 Task: Add a condition where "Priority Is not Urgent" in new tickets in your groups.
Action: Mouse moved to (114, 461)
Screenshot: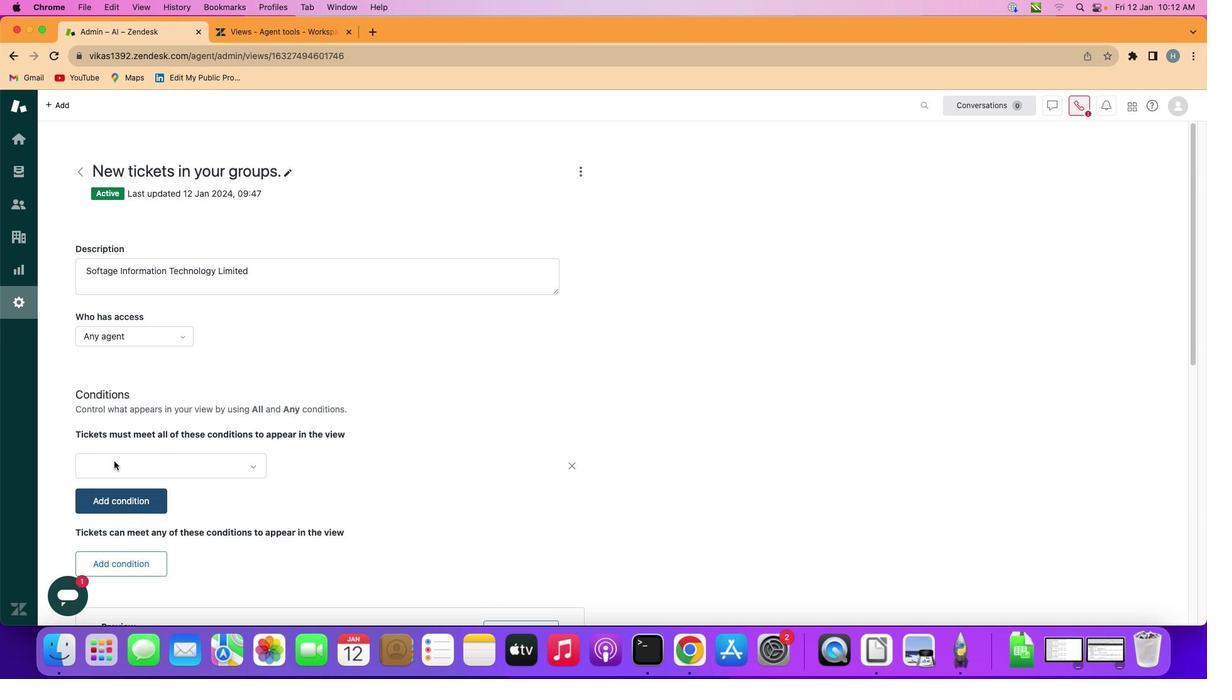
Action: Mouse pressed left at (114, 461)
Screenshot: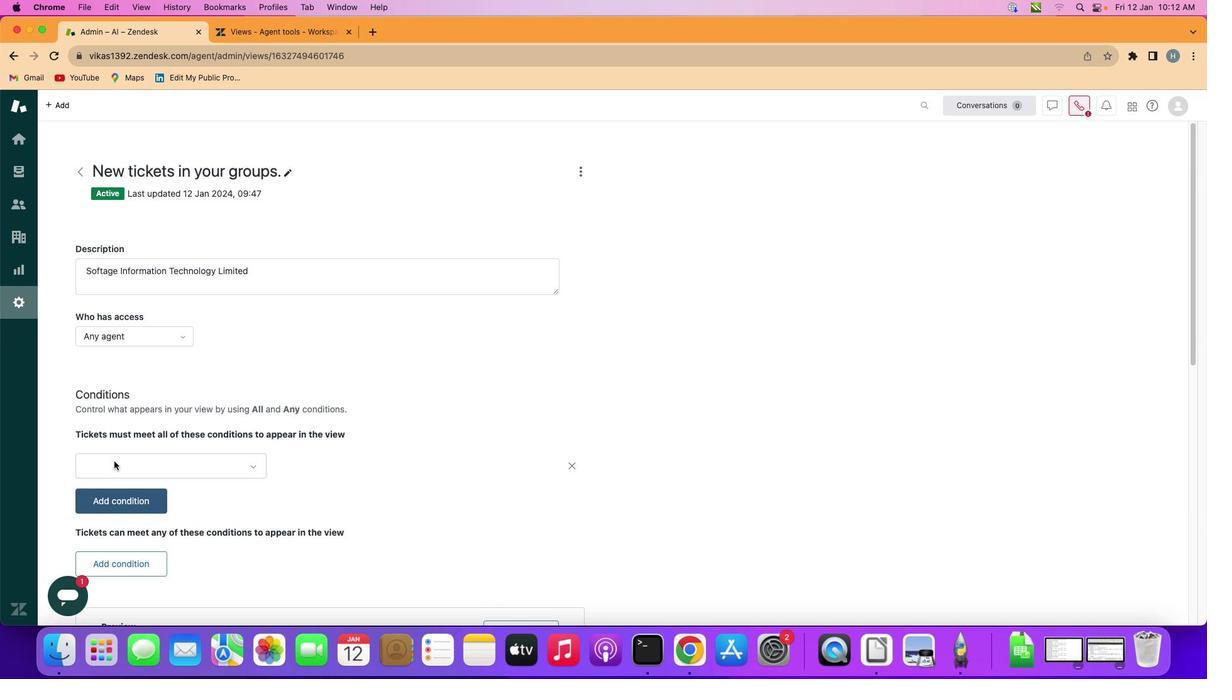 
Action: Mouse moved to (235, 463)
Screenshot: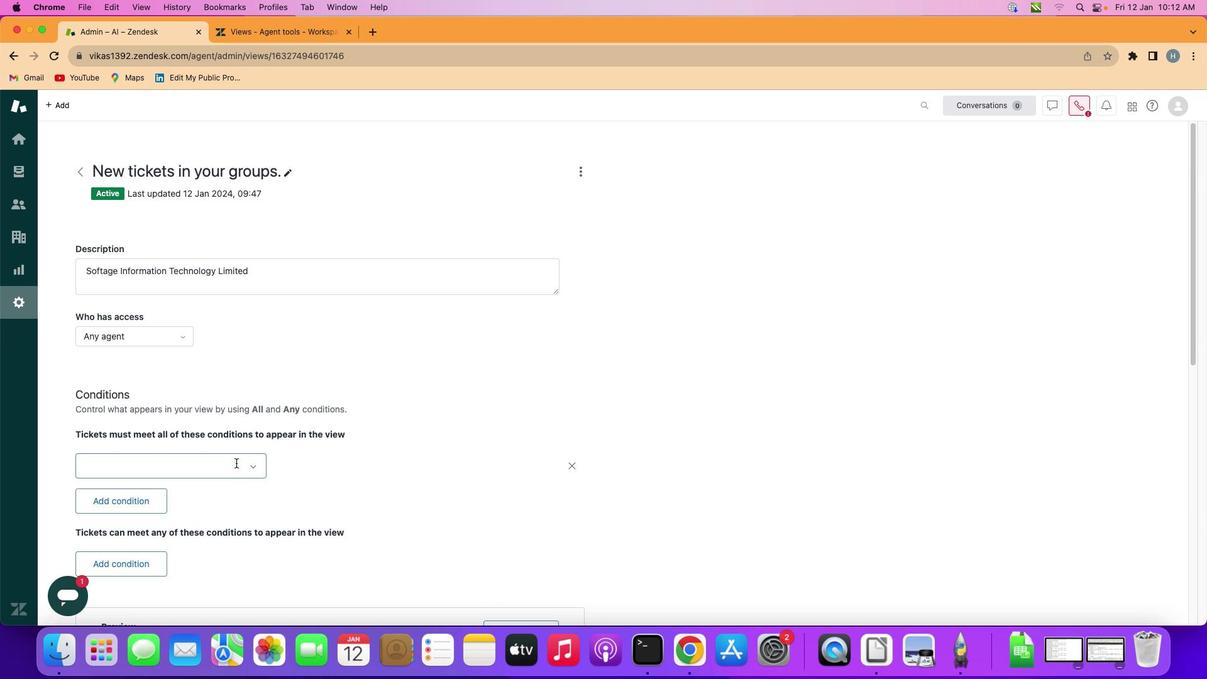 
Action: Mouse pressed left at (235, 463)
Screenshot: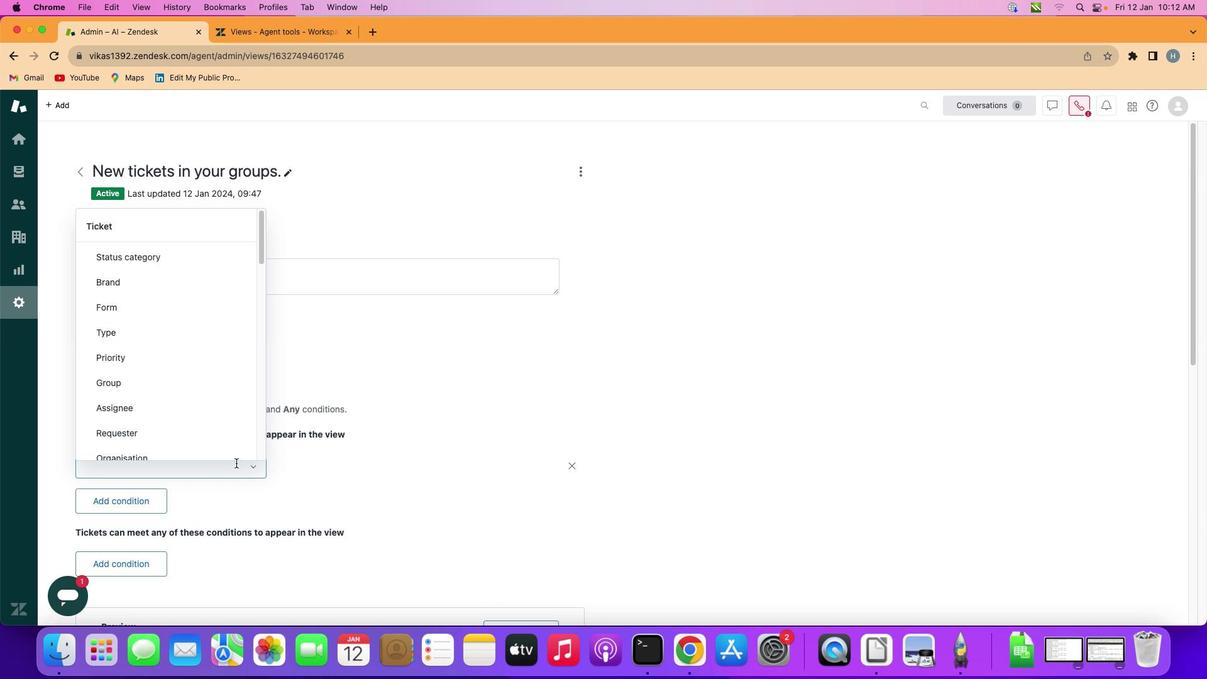 
Action: Mouse moved to (227, 340)
Screenshot: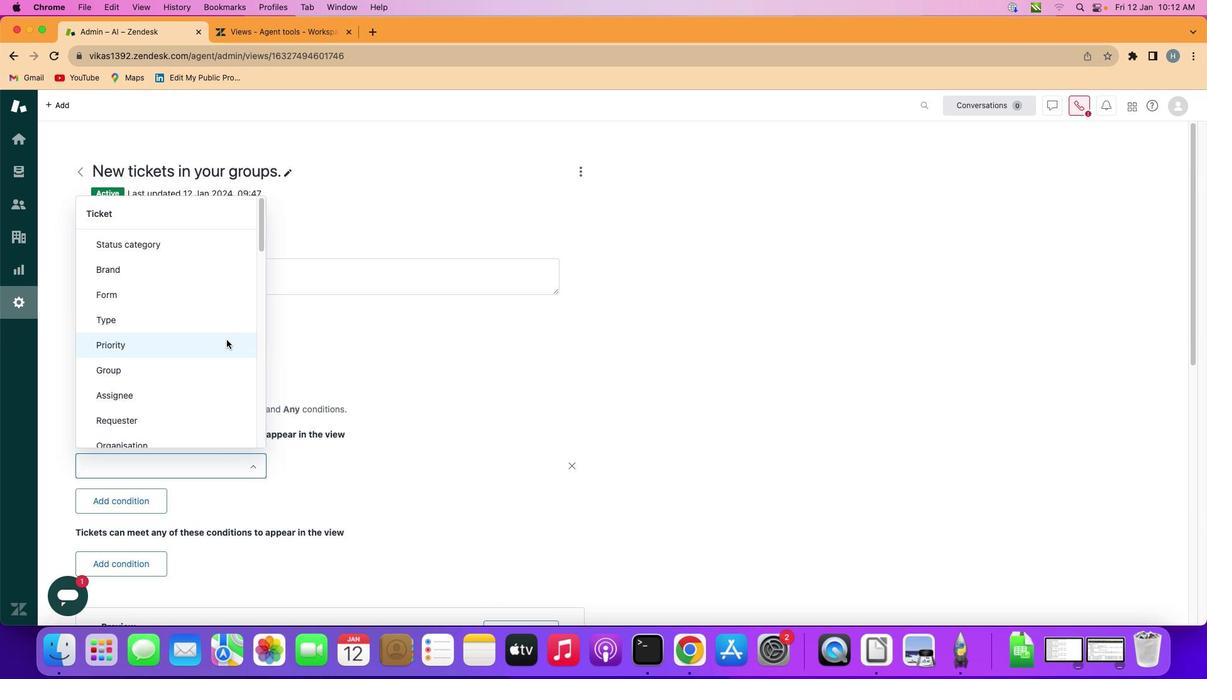
Action: Mouse pressed left at (227, 340)
Screenshot: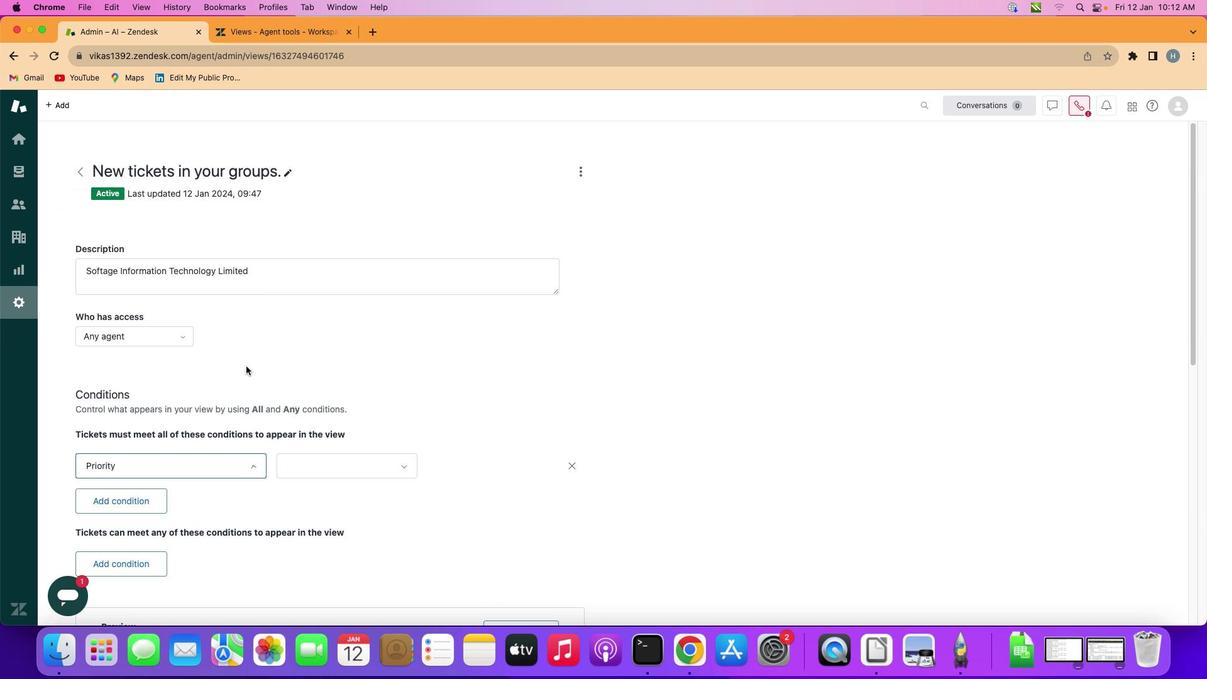 
Action: Mouse moved to (377, 470)
Screenshot: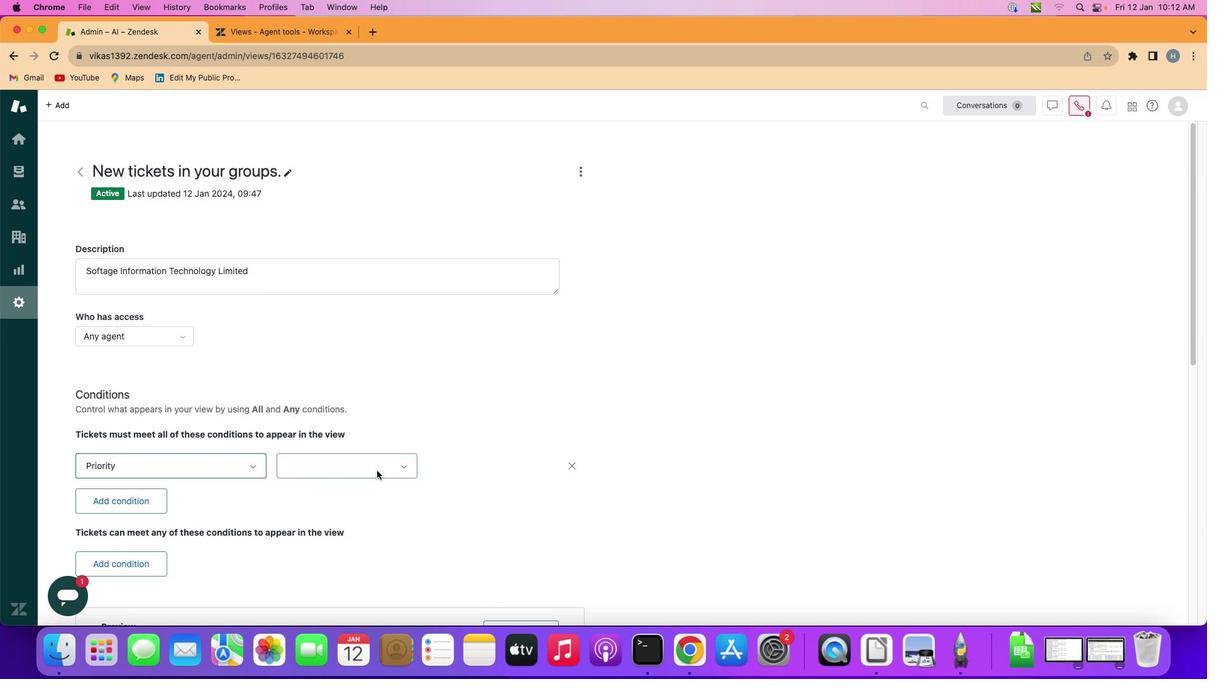 
Action: Mouse pressed left at (377, 470)
Screenshot: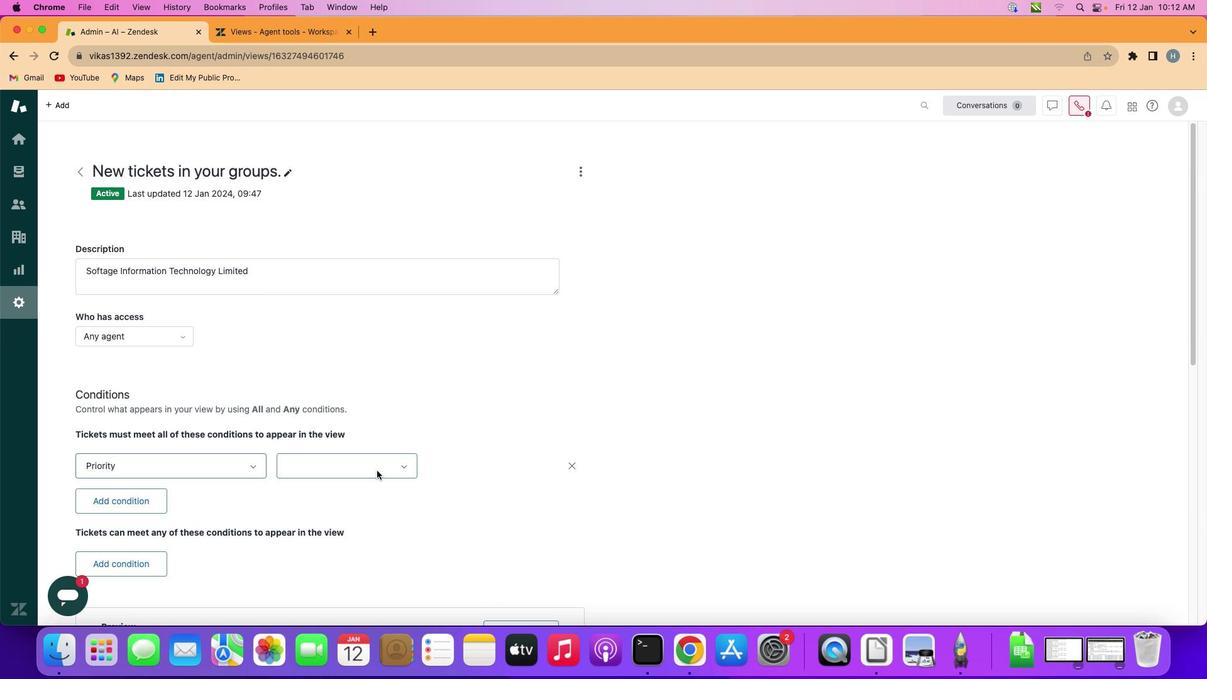 
Action: Mouse moved to (373, 519)
Screenshot: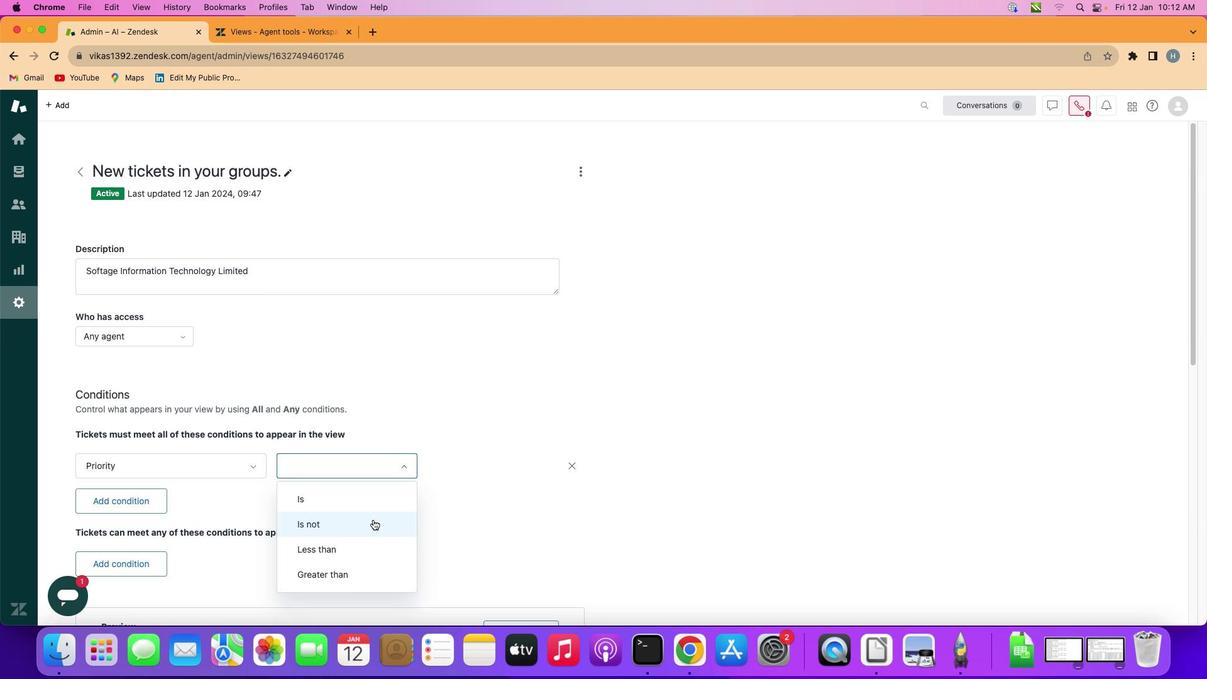 
Action: Mouse pressed left at (373, 519)
Screenshot: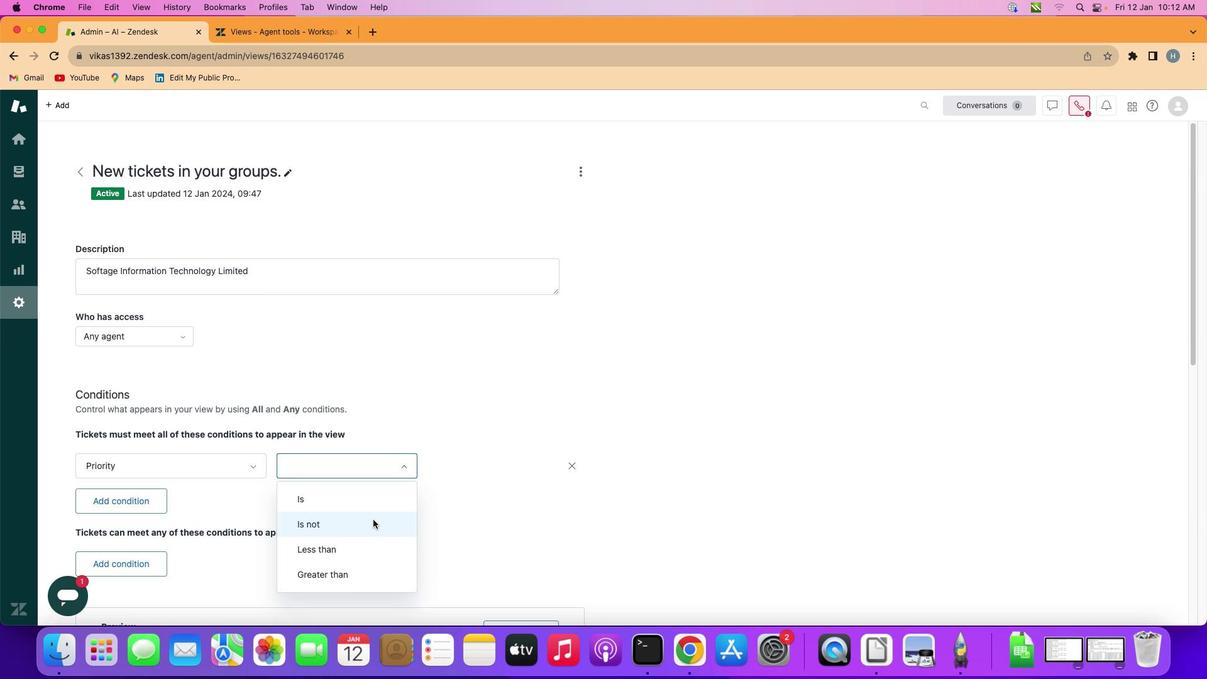 
Action: Mouse moved to (509, 463)
Screenshot: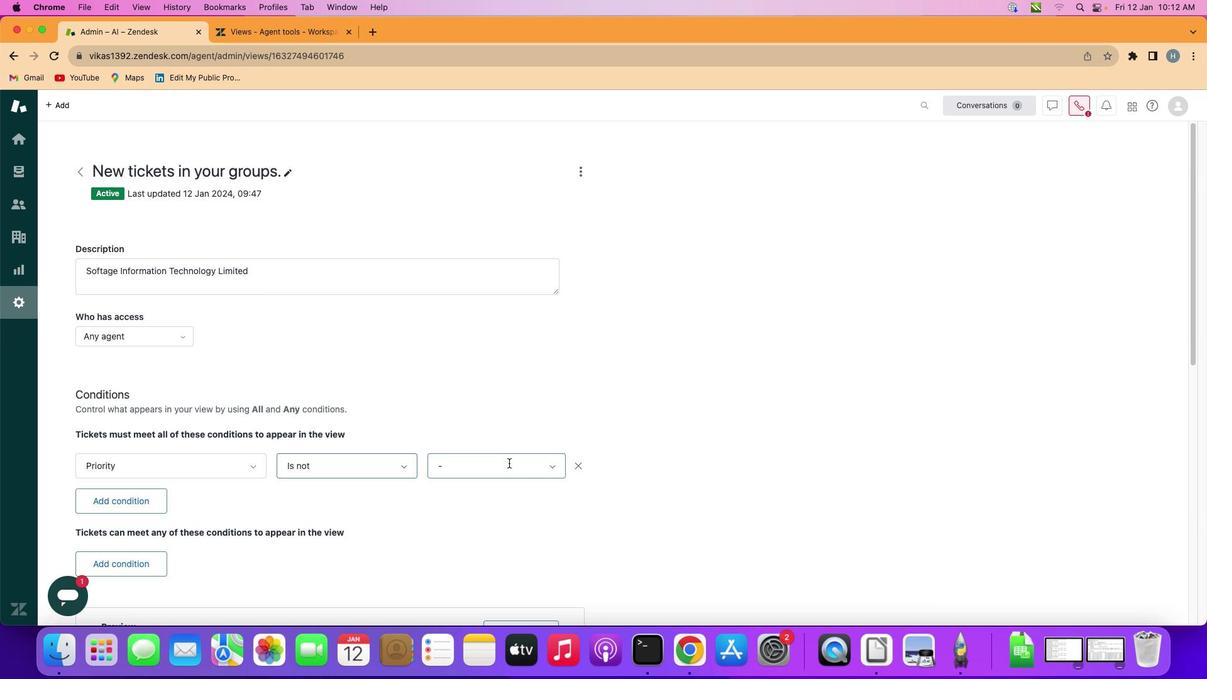
Action: Mouse pressed left at (509, 463)
Screenshot: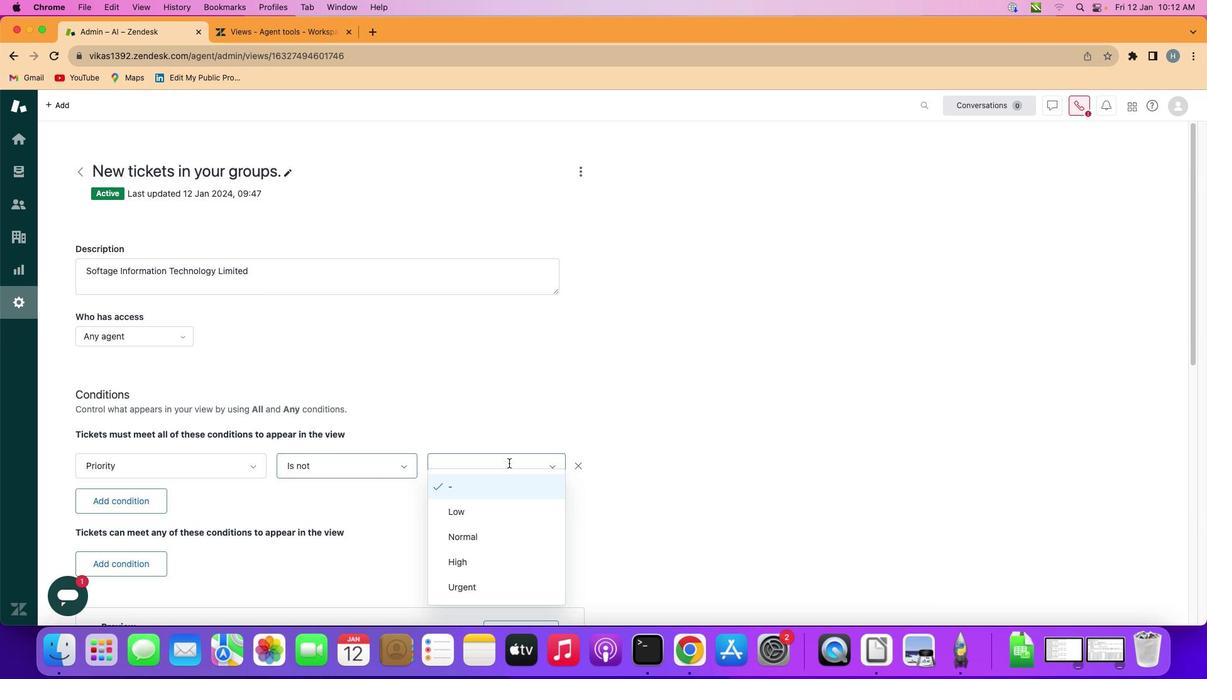 
Action: Mouse moved to (500, 600)
Screenshot: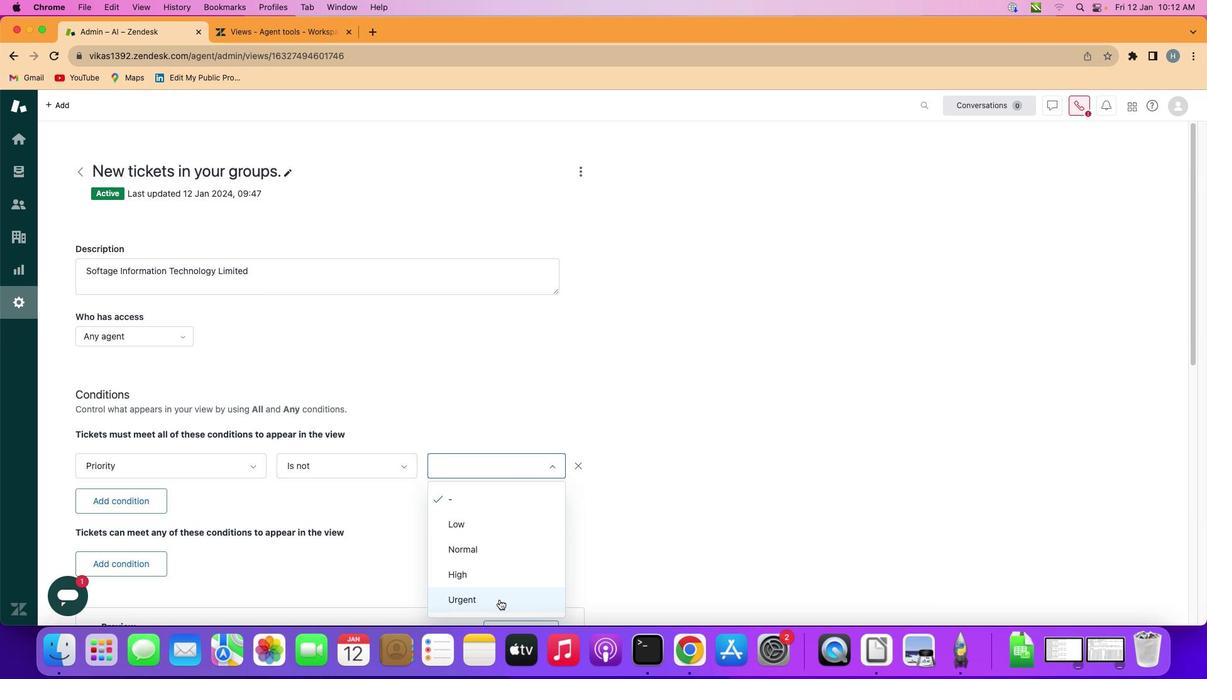 
Action: Mouse pressed left at (500, 600)
Screenshot: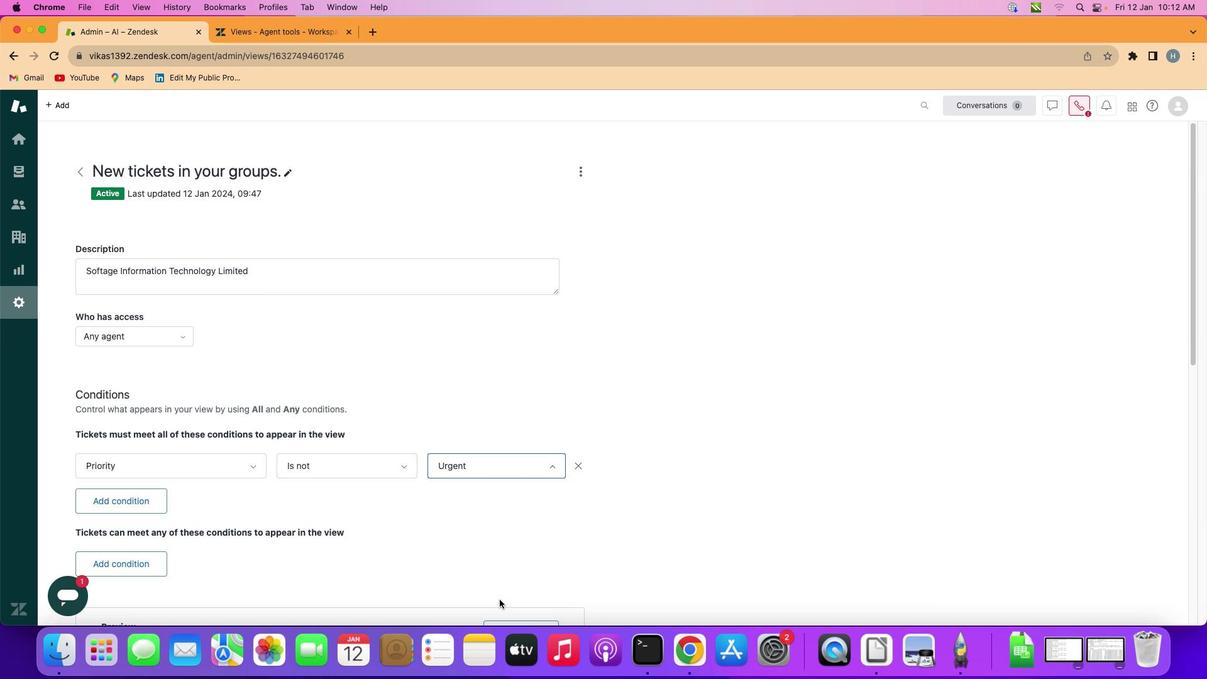 
Action: Mouse moved to (510, 541)
Screenshot: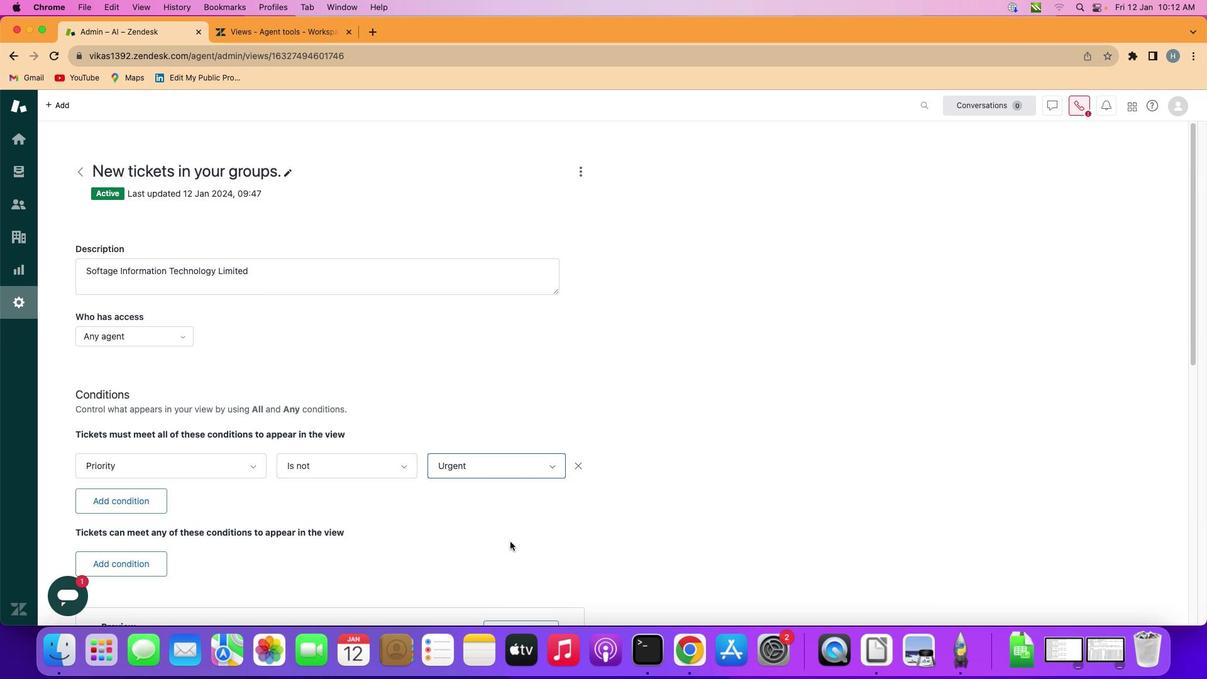 
